 Task: Add a condition where "Priority Is not Normal" in new tickets in your groups.
Action: Mouse moved to (179, 534)
Screenshot: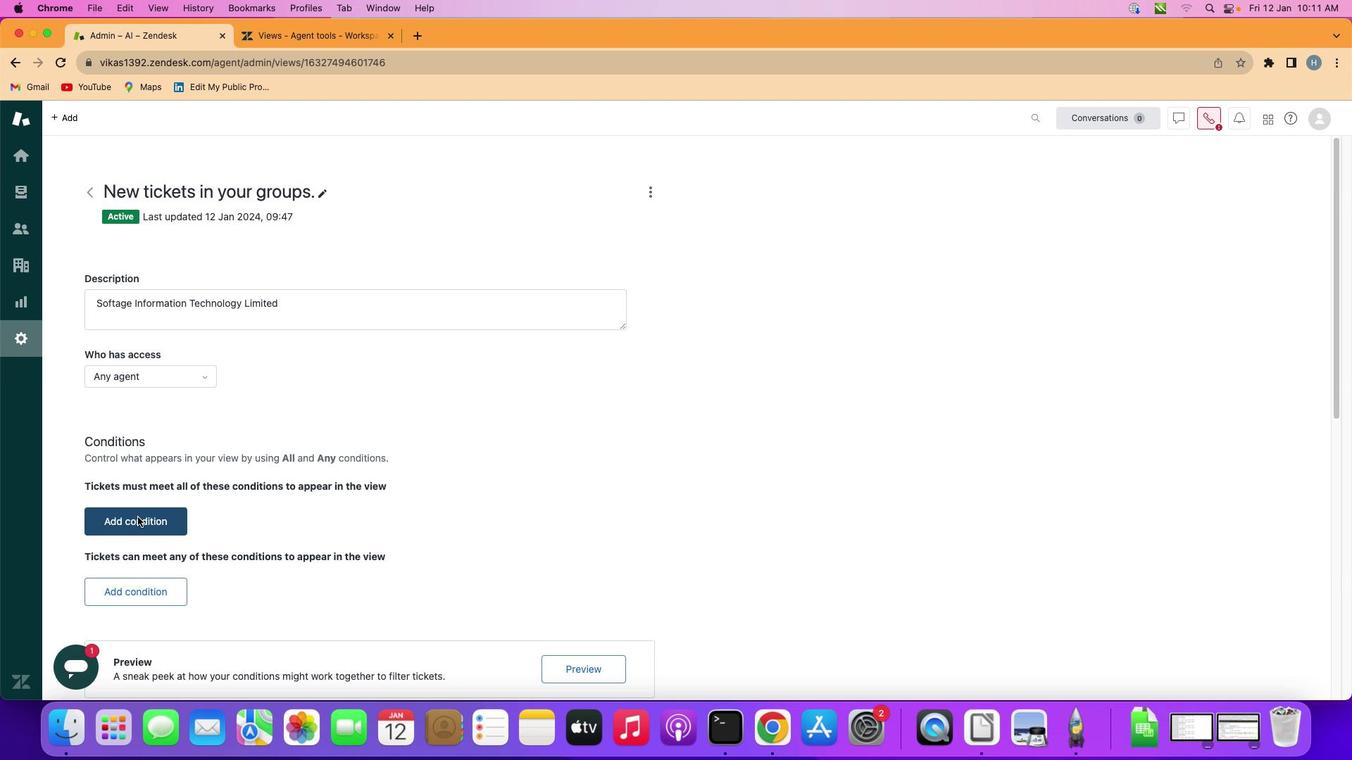 
Action: Mouse pressed left at (179, 534)
Screenshot: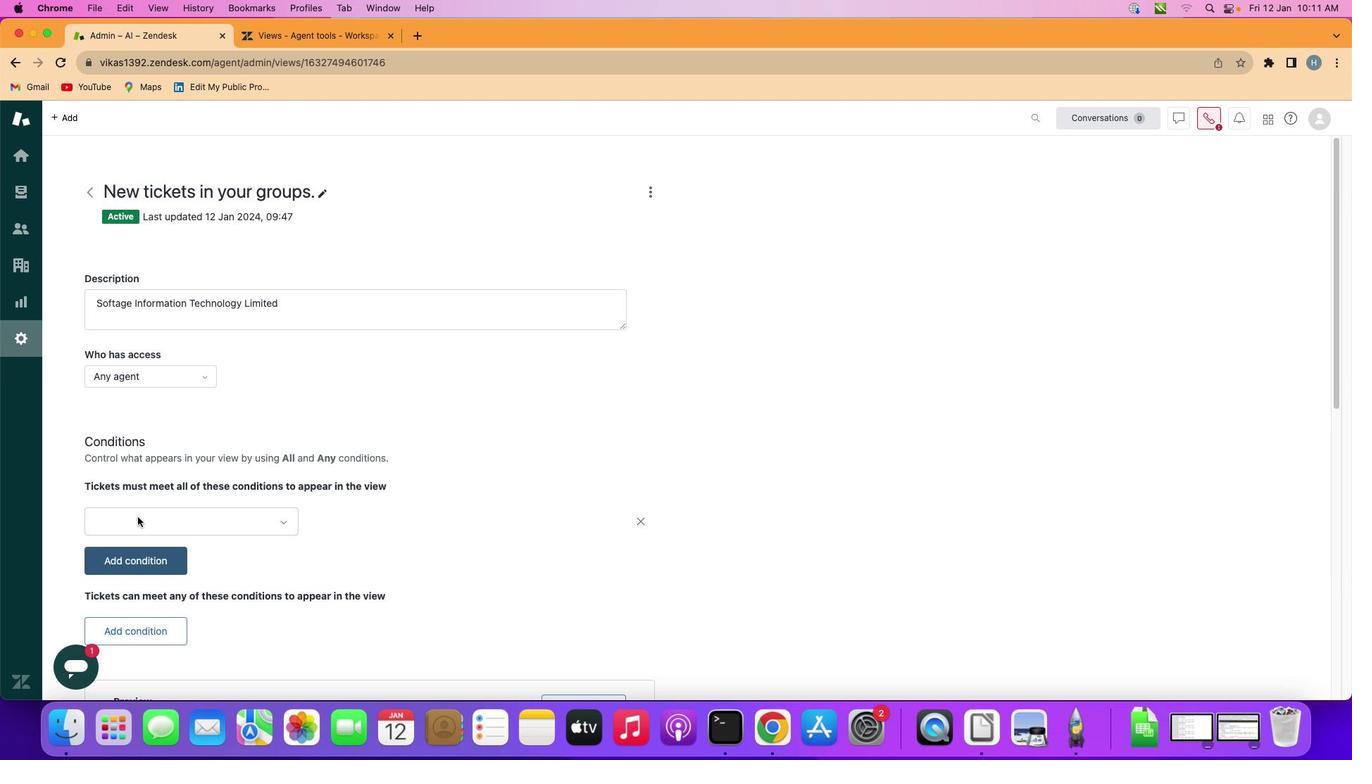 
Action: Mouse moved to (281, 525)
Screenshot: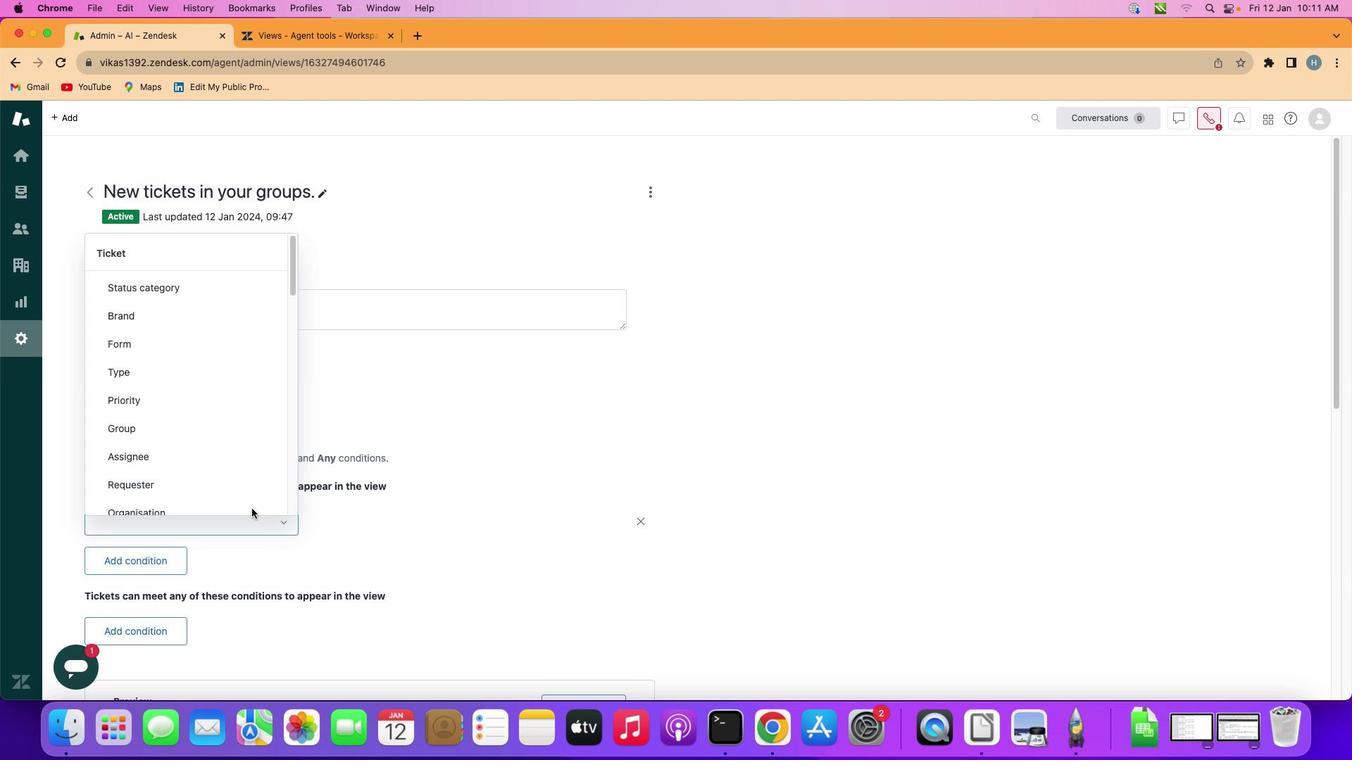 
Action: Mouse pressed left at (281, 525)
Screenshot: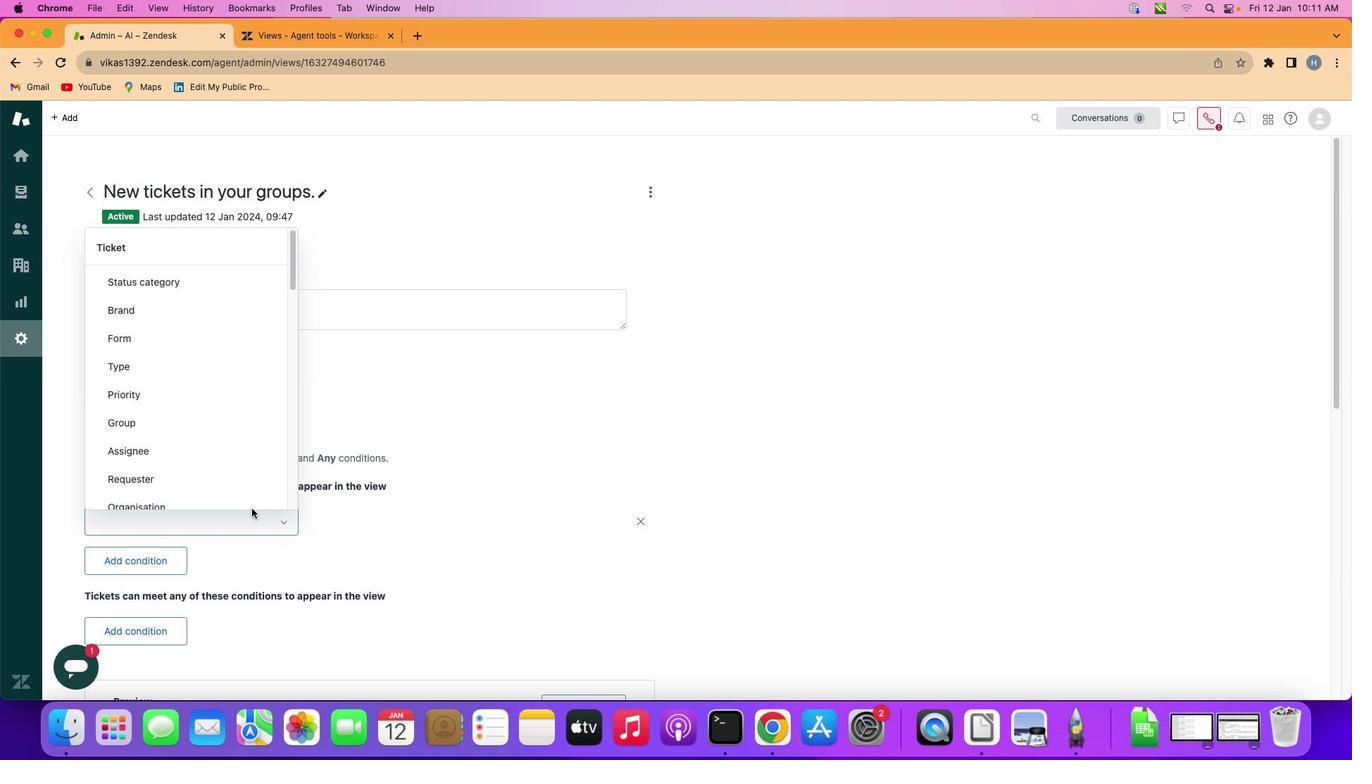 
Action: Mouse moved to (274, 386)
Screenshot: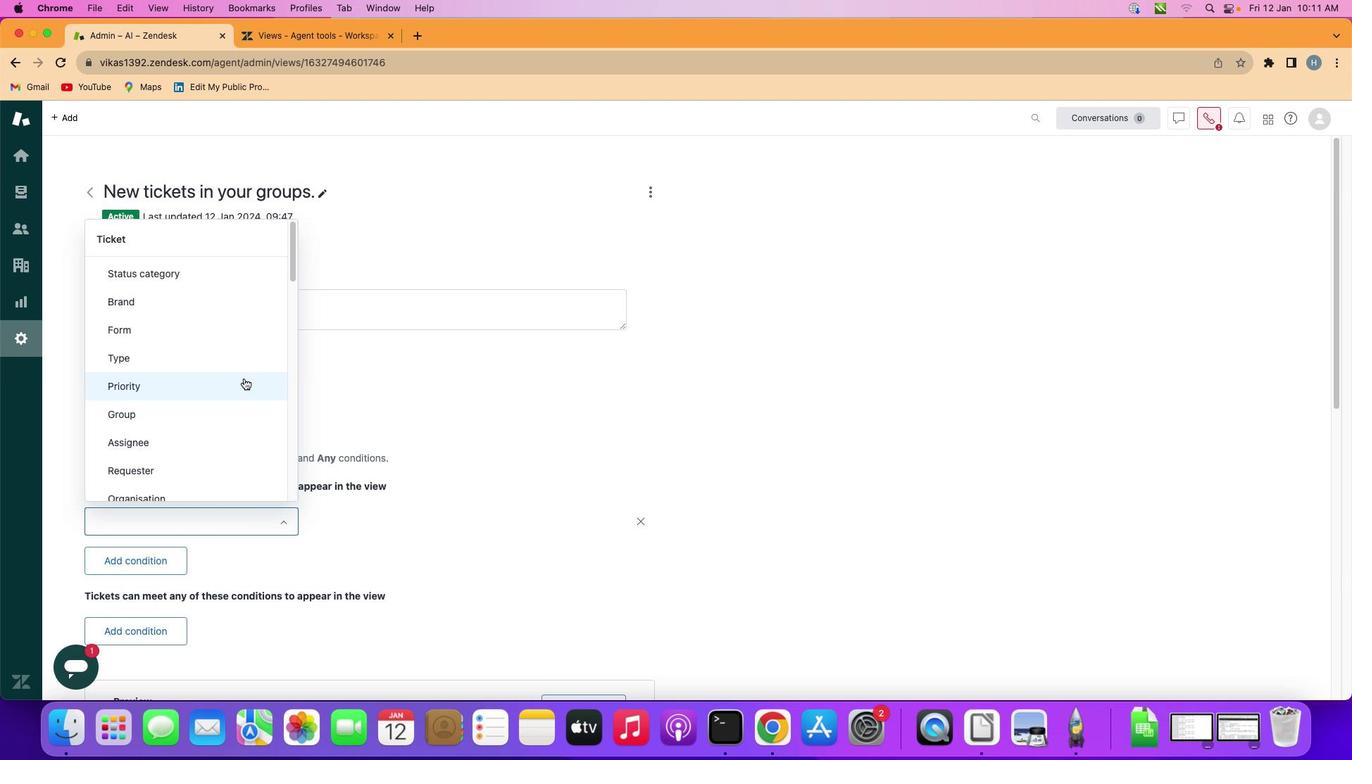 
Action: Mouse pressed left at (274, 386)
Screenshot: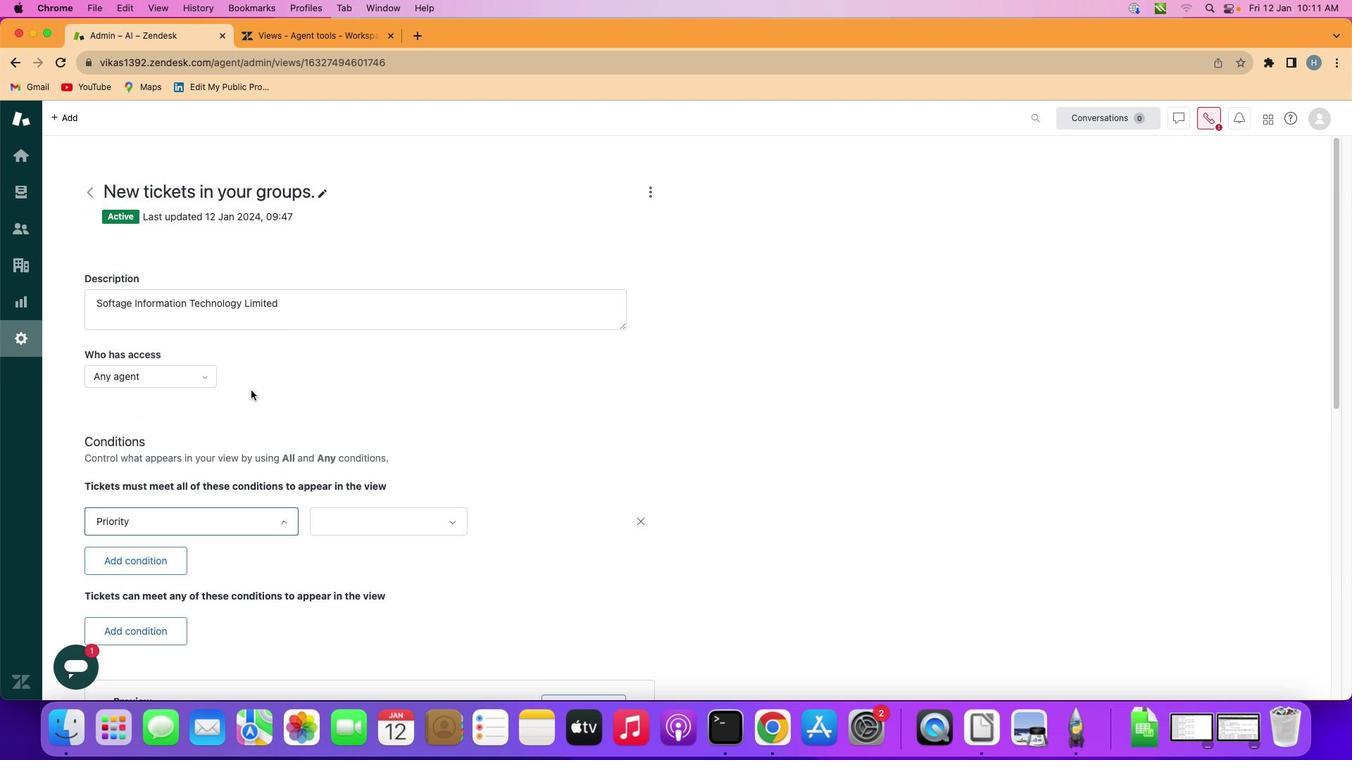 
Action: Mouse moved to (392, 543)
Screenshot: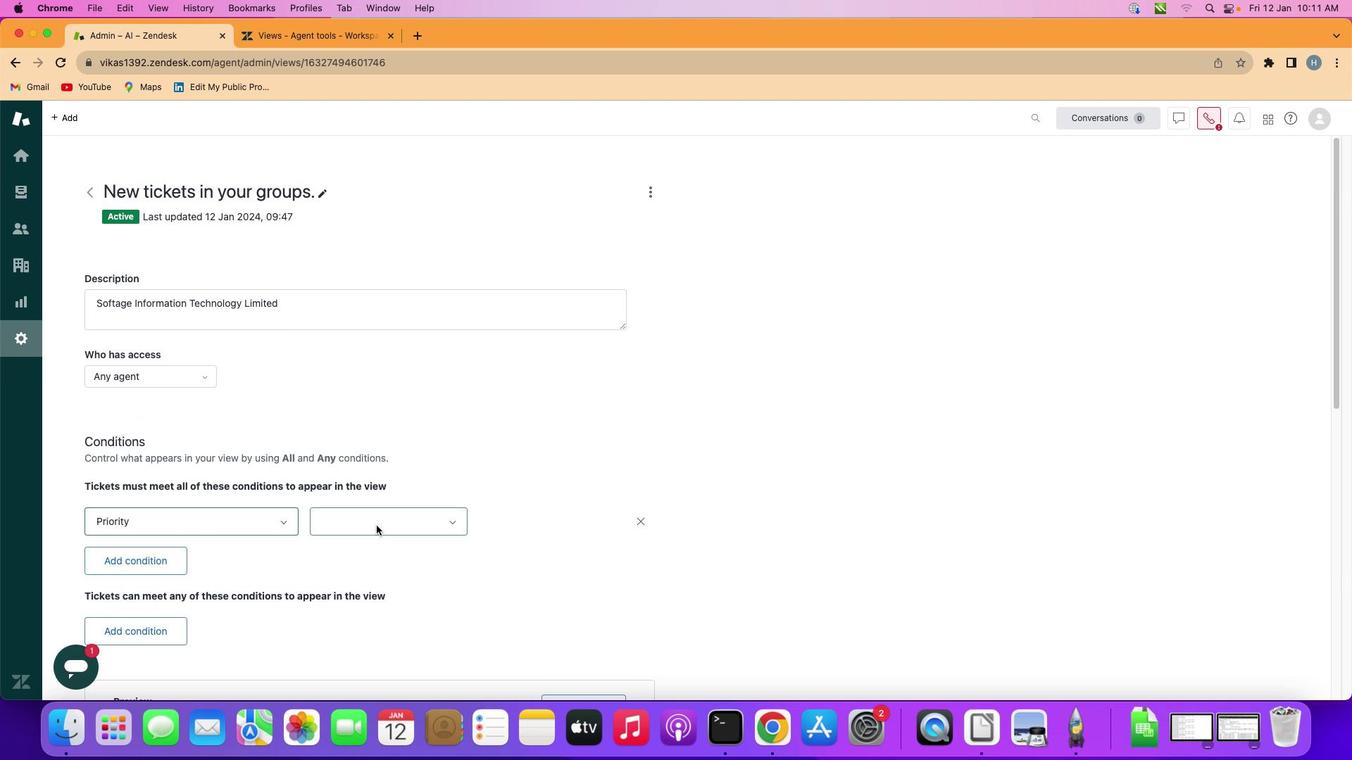 
Action: Mouse pressed left at (392, 543)
Screenshot: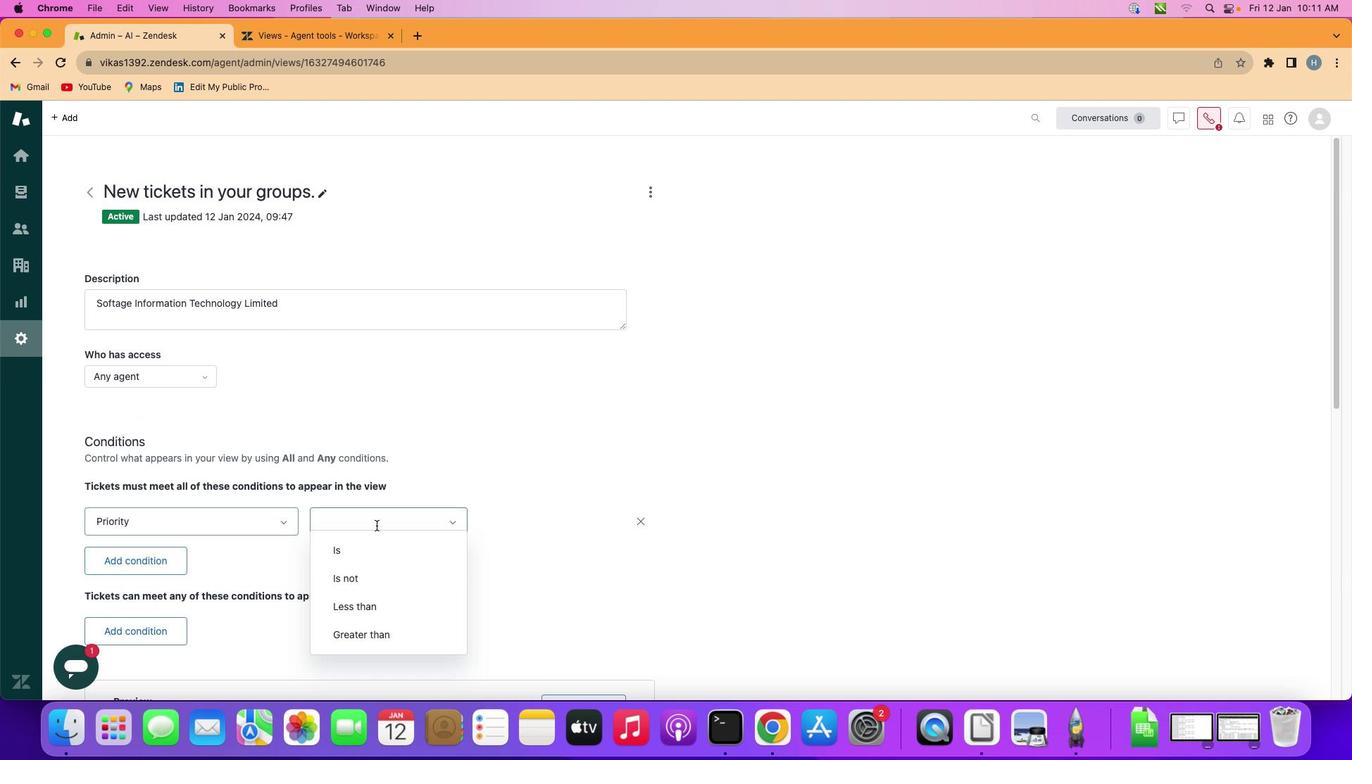 
Action: Mouse moved to (390, 609)
Screenshot: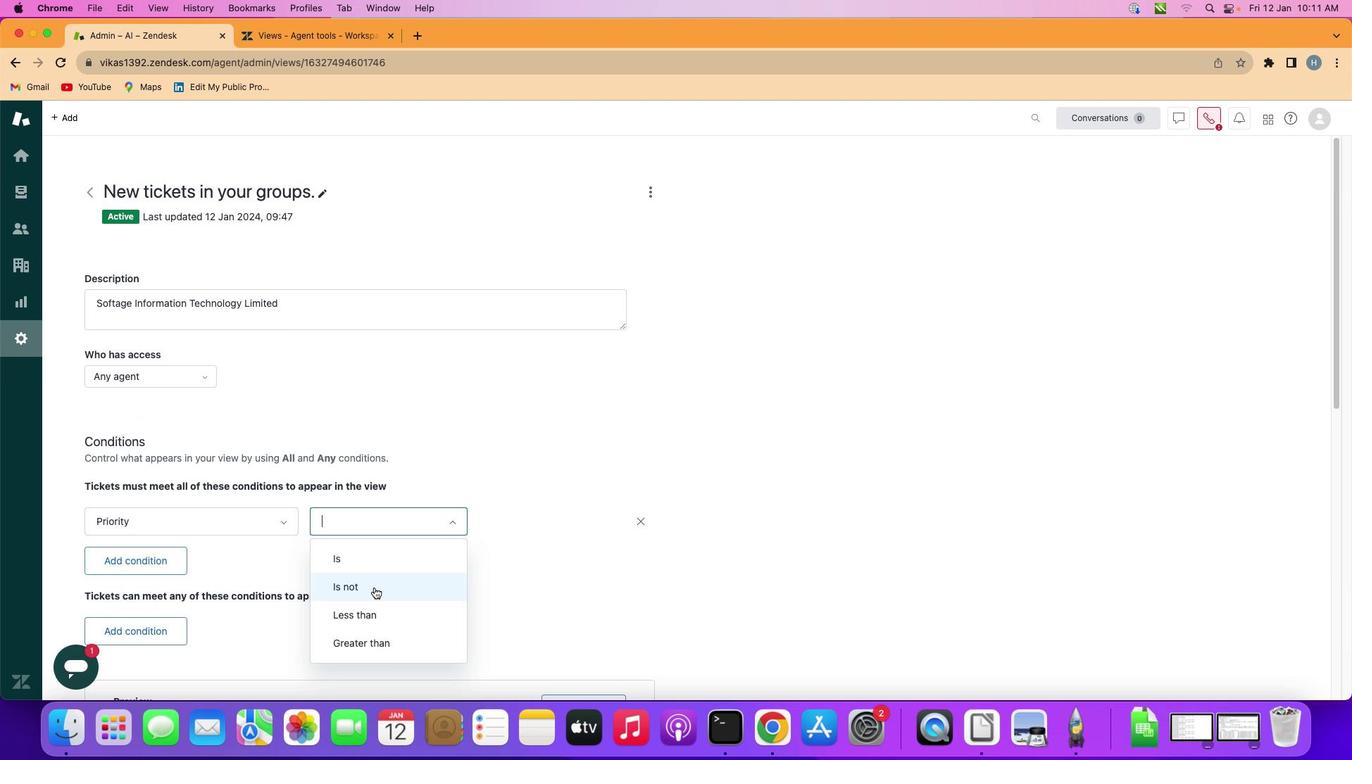 
Action: Mouse pressed left at (390, 609)
Screenshot: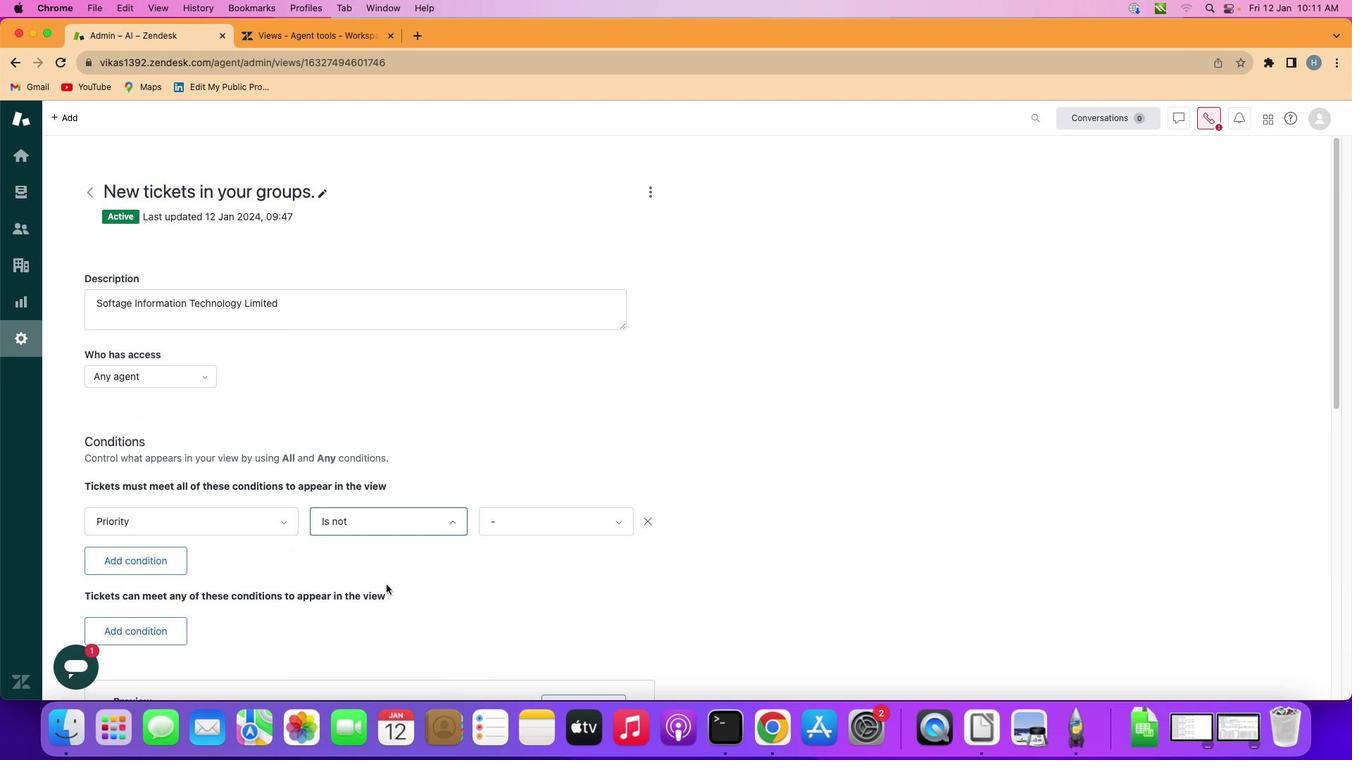 
Action: Mouse moved to (568, 553)
Screenshot: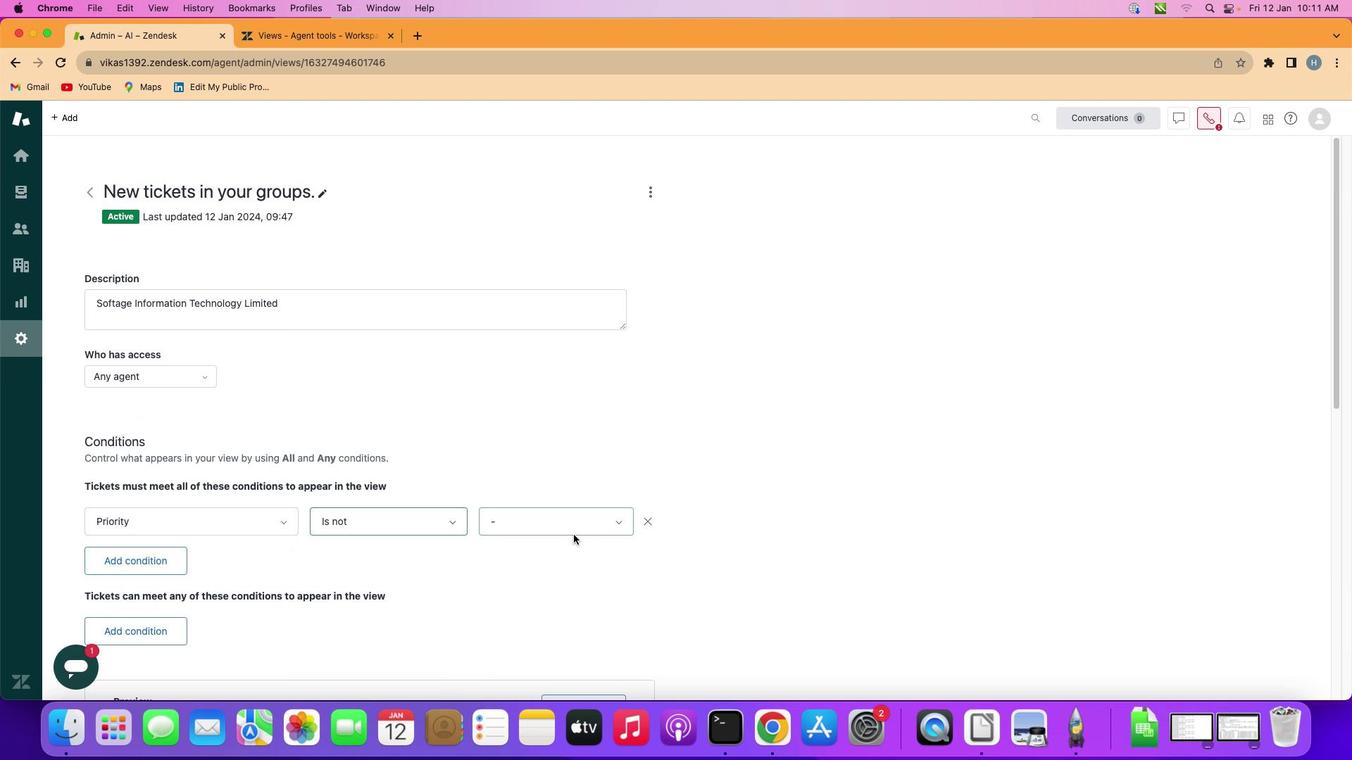 
Action: Mouse pressed left at (568, 553)
Screenshot: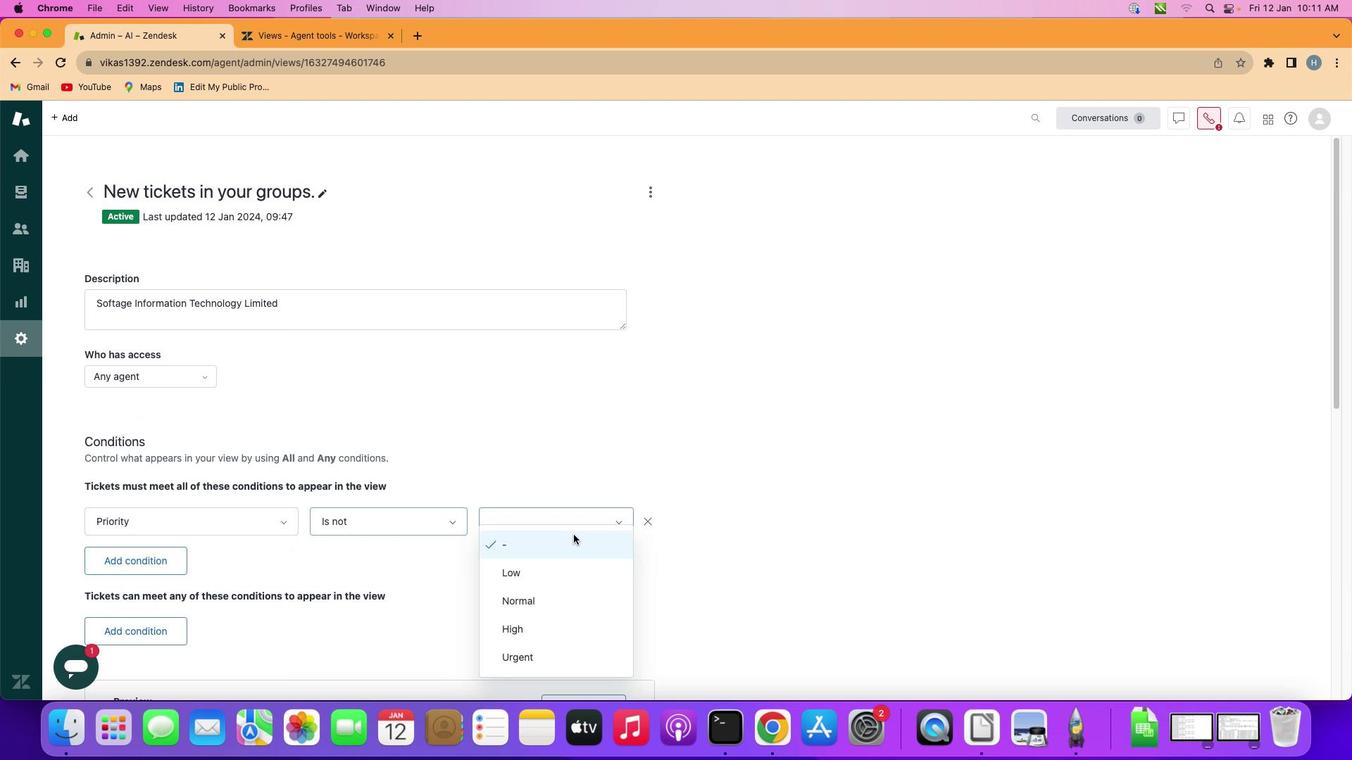 
Action: Mouse moved to (565, 636)
Screenshot: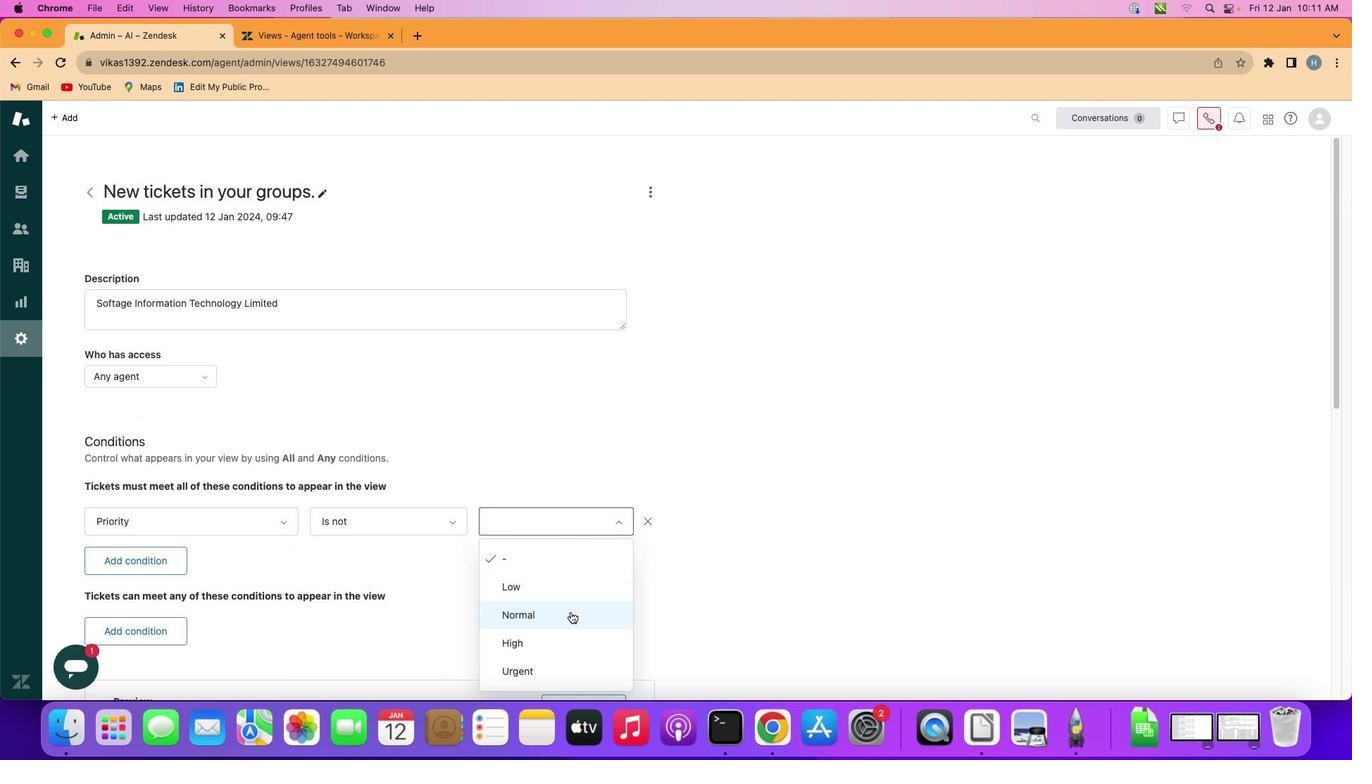 
Action: Mouse pressed left at (565, 636)
Screenshot: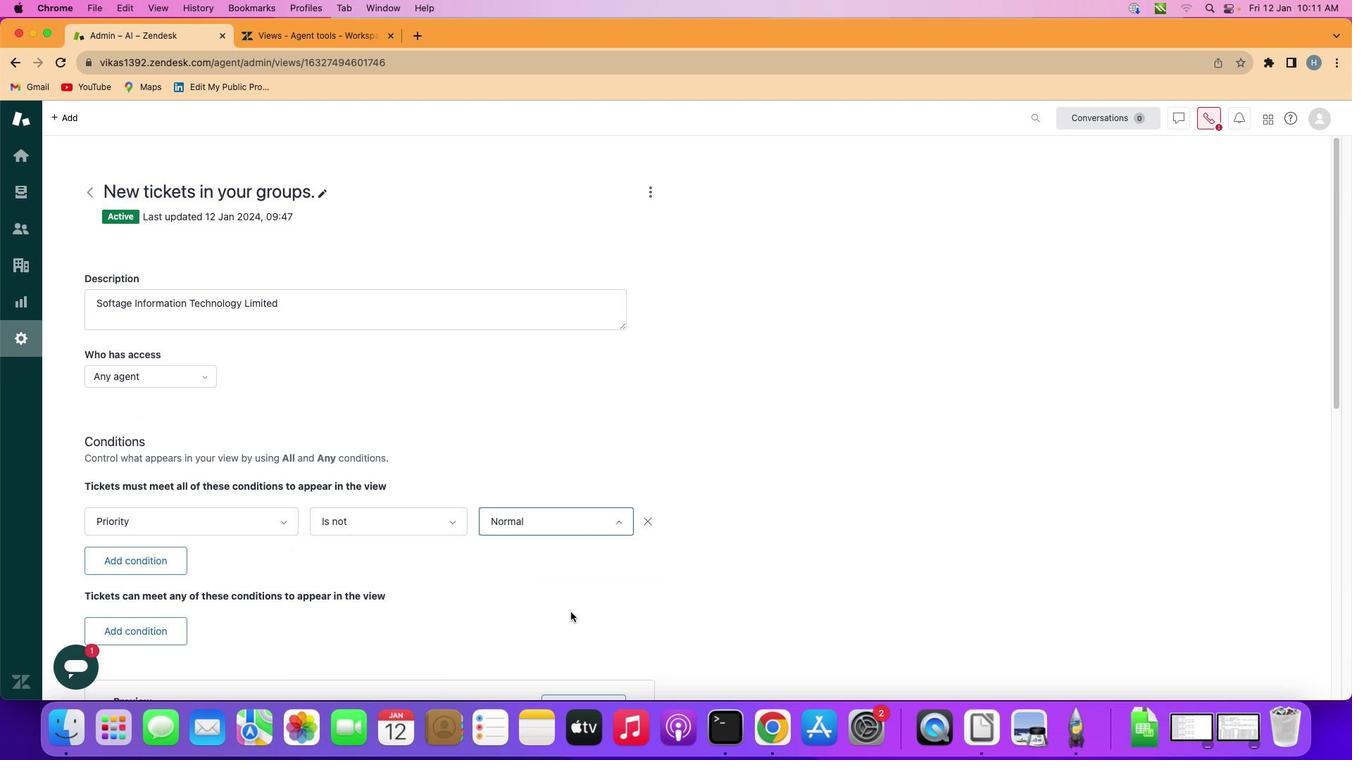
